 Task: Look for products in the category "Cheddar" from Kerrygold only.
Action: Mouse moved to (837, 312)
Screenshot: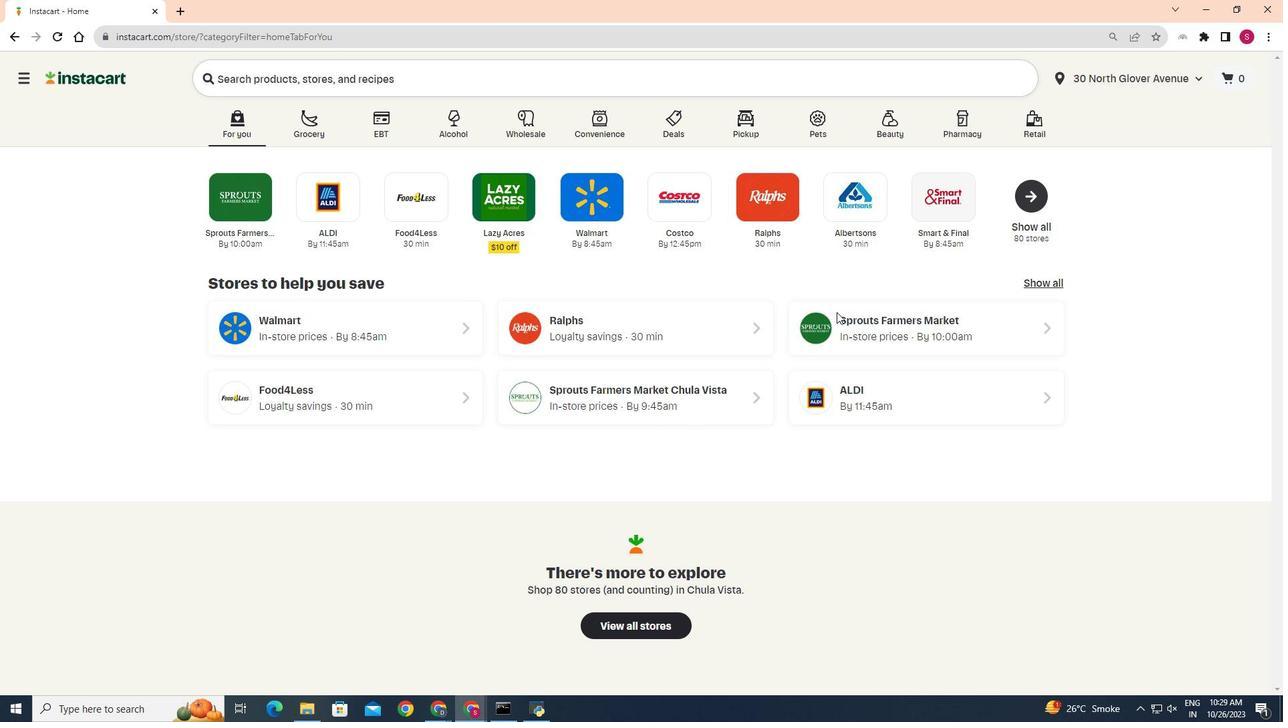 
Action: Mouse pressed left at (837, 312)
Screenshot: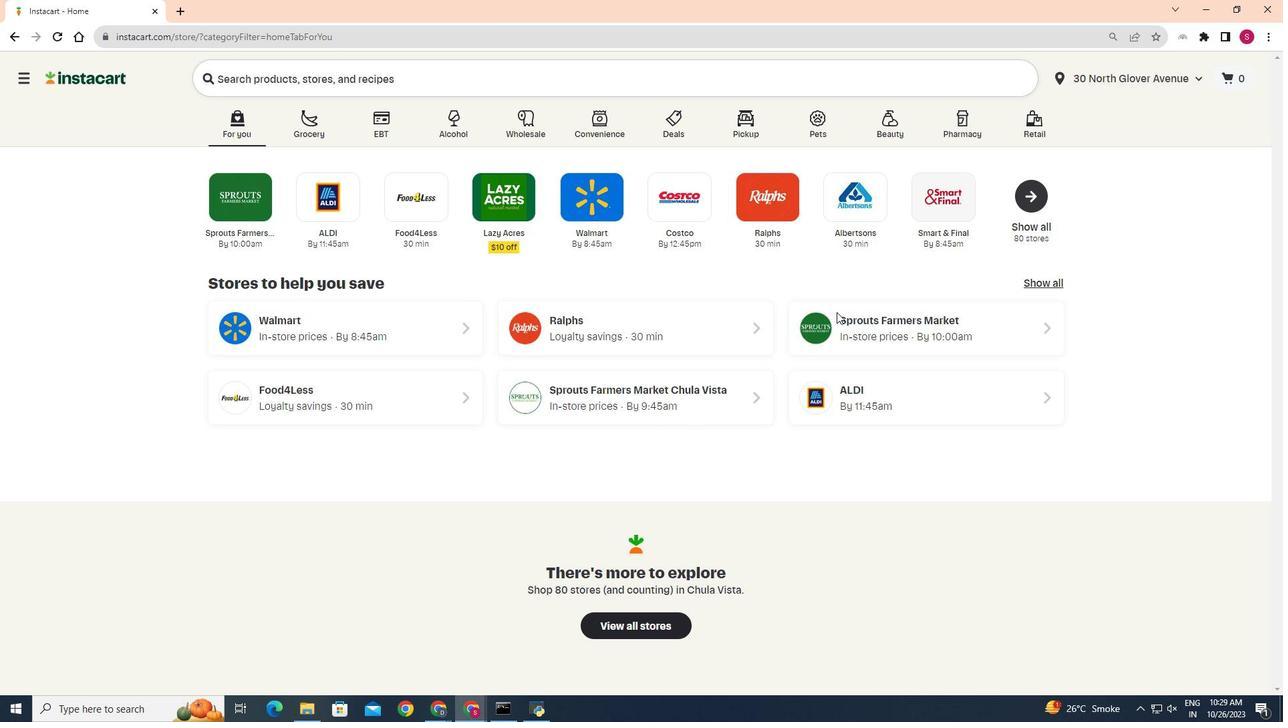 
Action: Mouse moved to (42, 607)
Screenshot: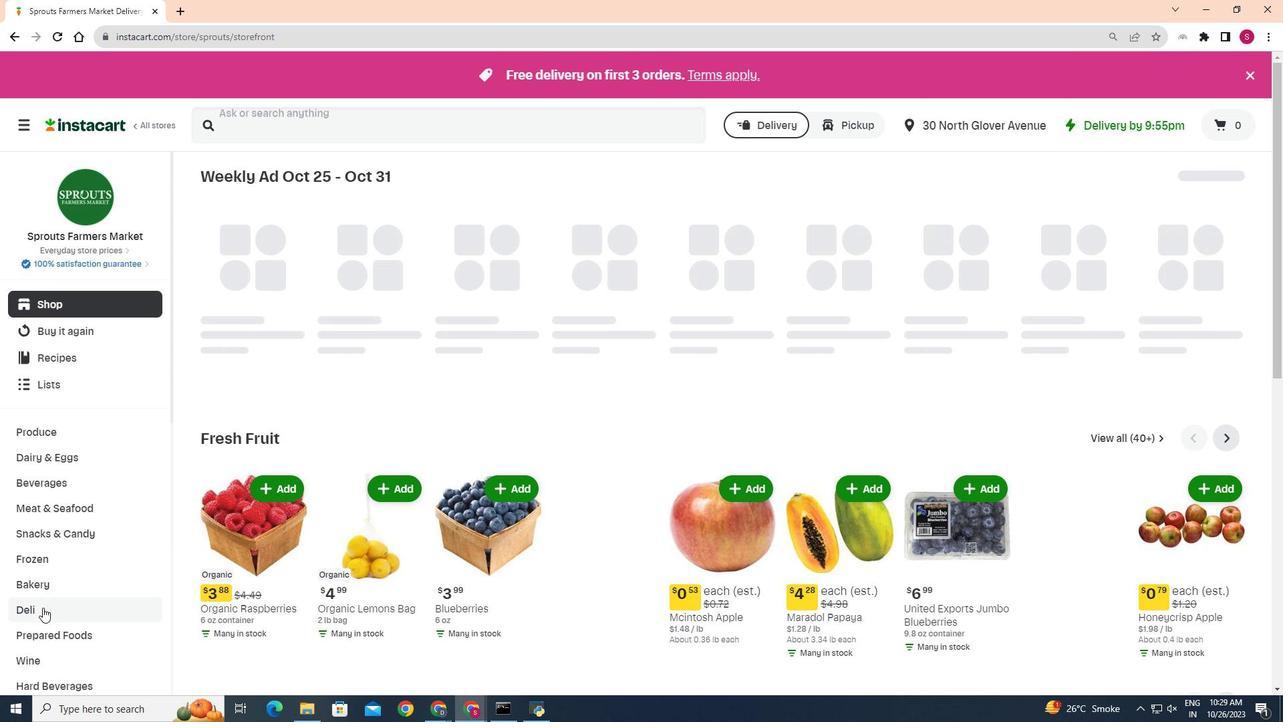 
Action: Mouse pressed left at (42, 607)
Screenshot: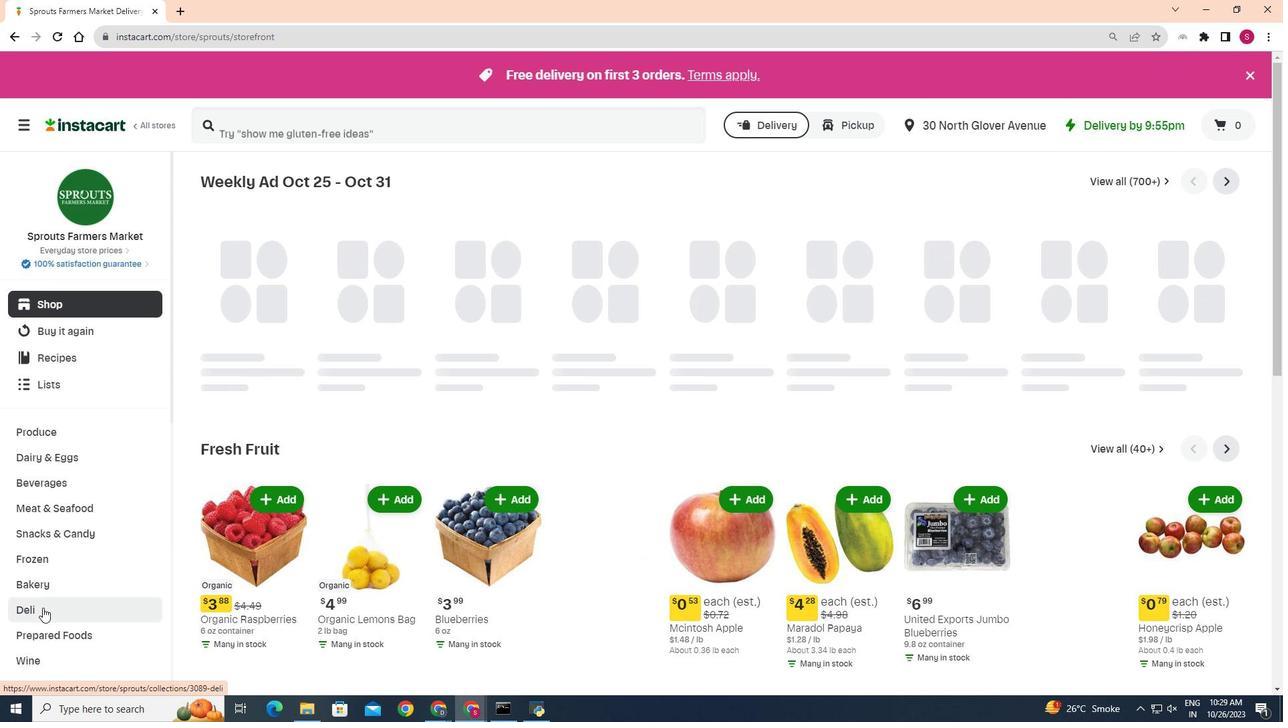
Action: Mouse moved to (355, 209)
Screenshot: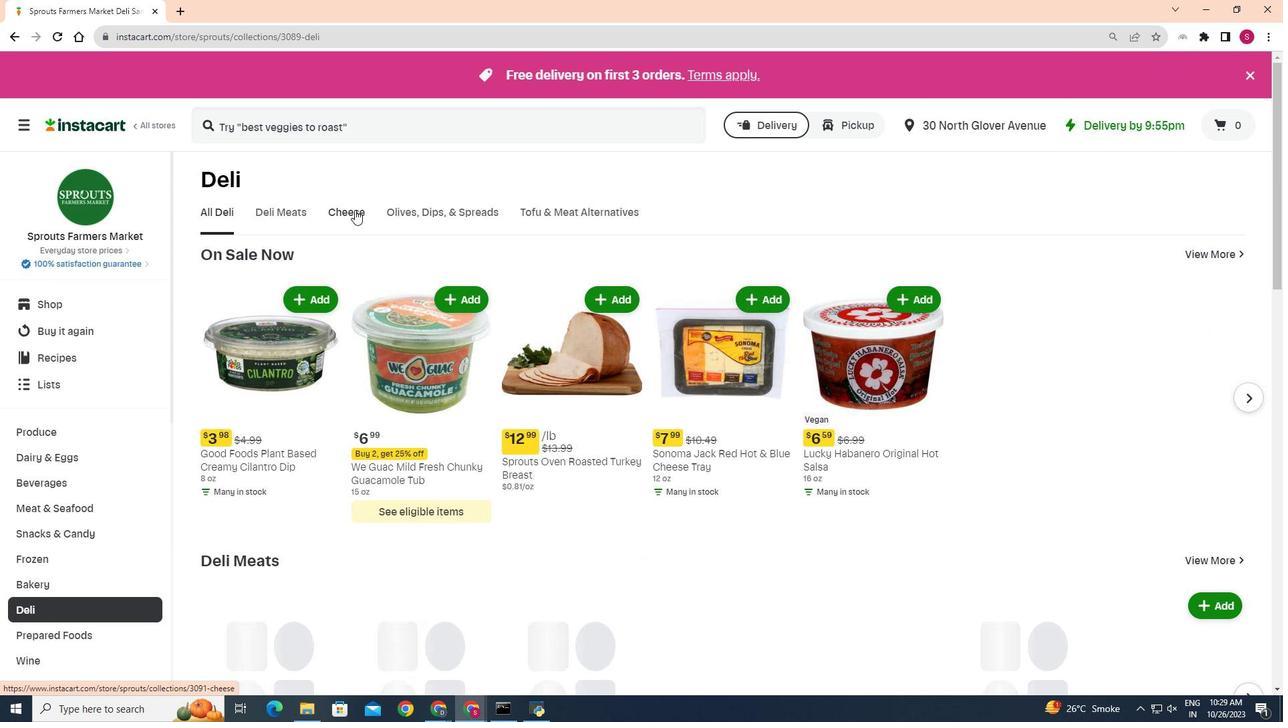 
Action: Mouse pressed left at (355, 209)
Screenshot: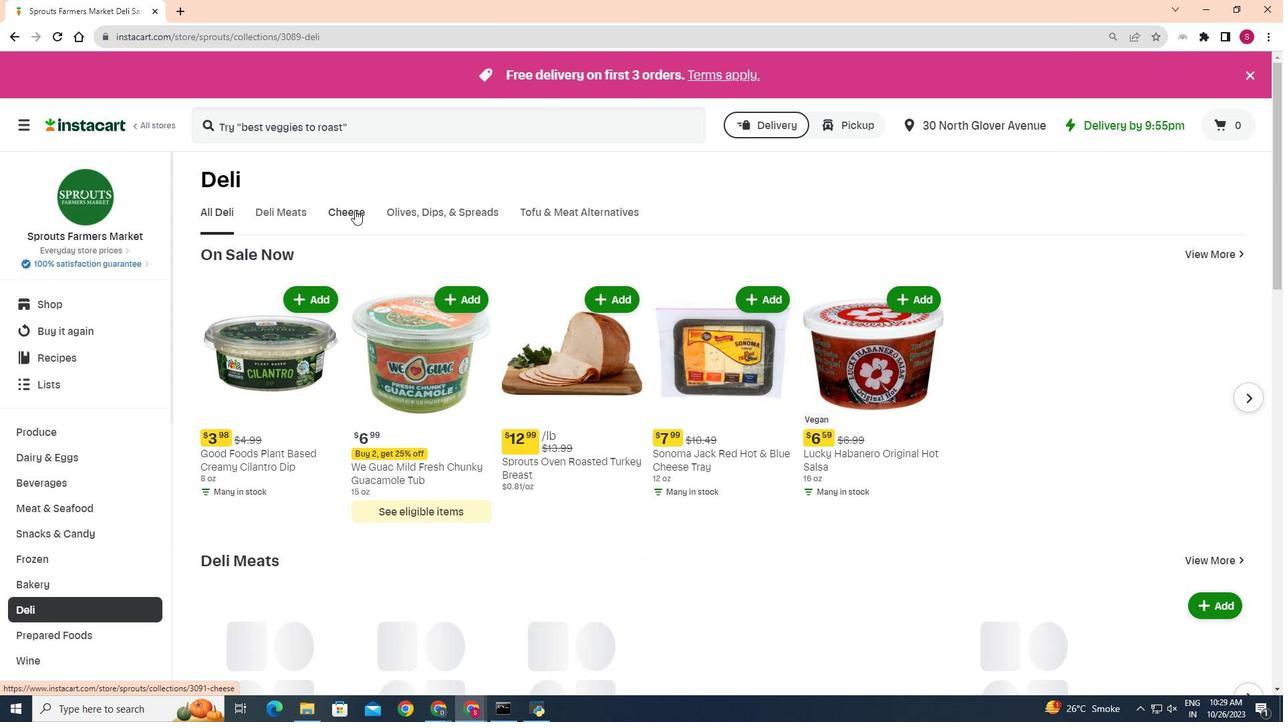
Action: Mouse moved to (315, 264)
Screenshot: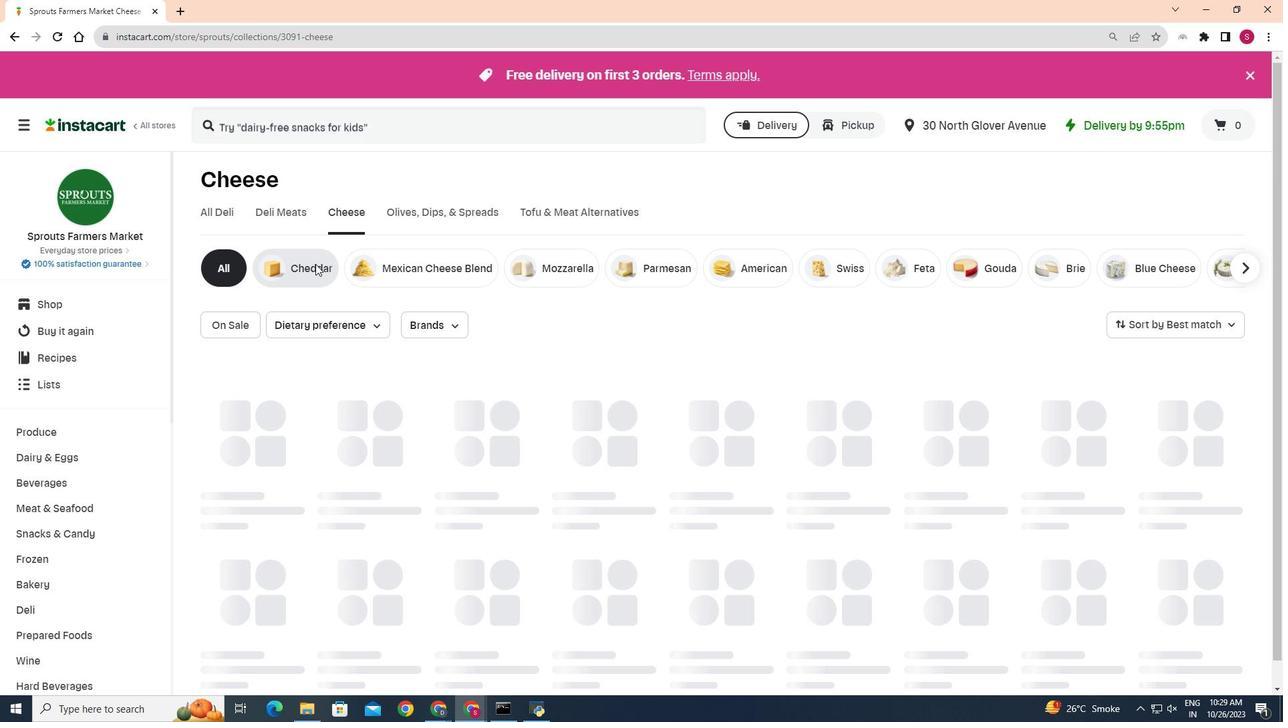 
Action: Mouse pressed left at (315, 264)
Screenshot: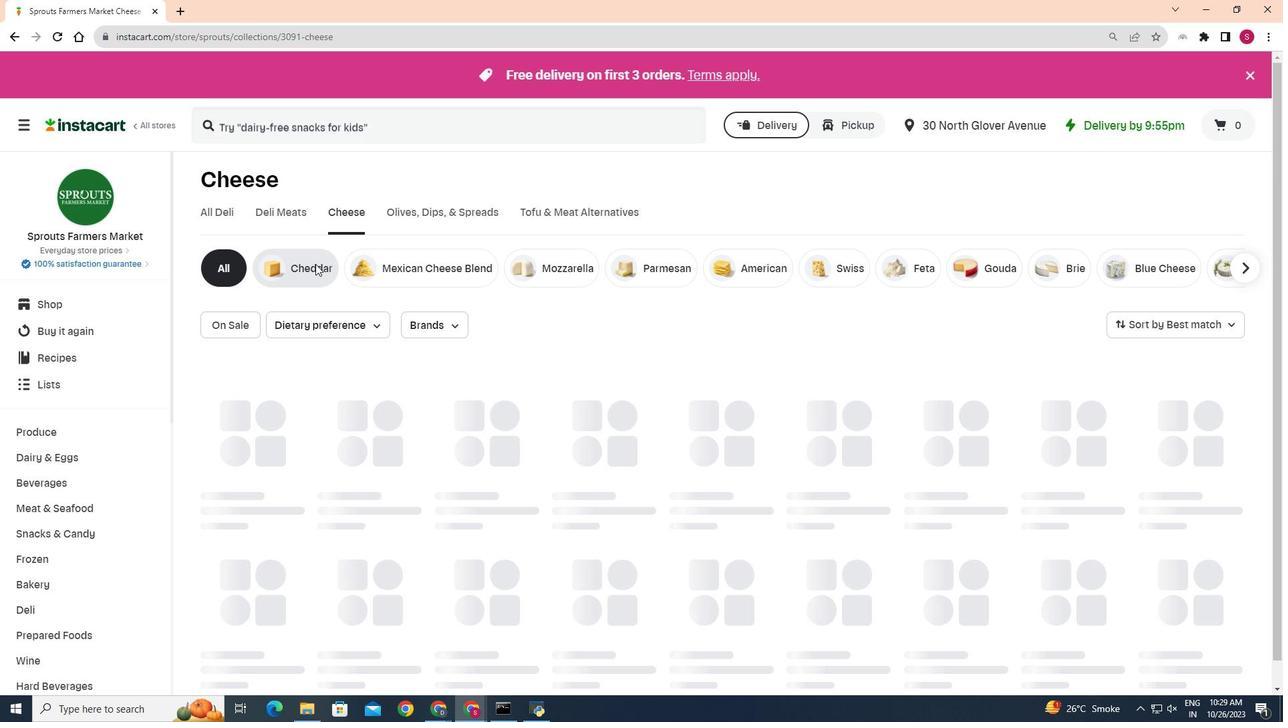 
Action: Mouse moved to (454, 324)
Screenshot: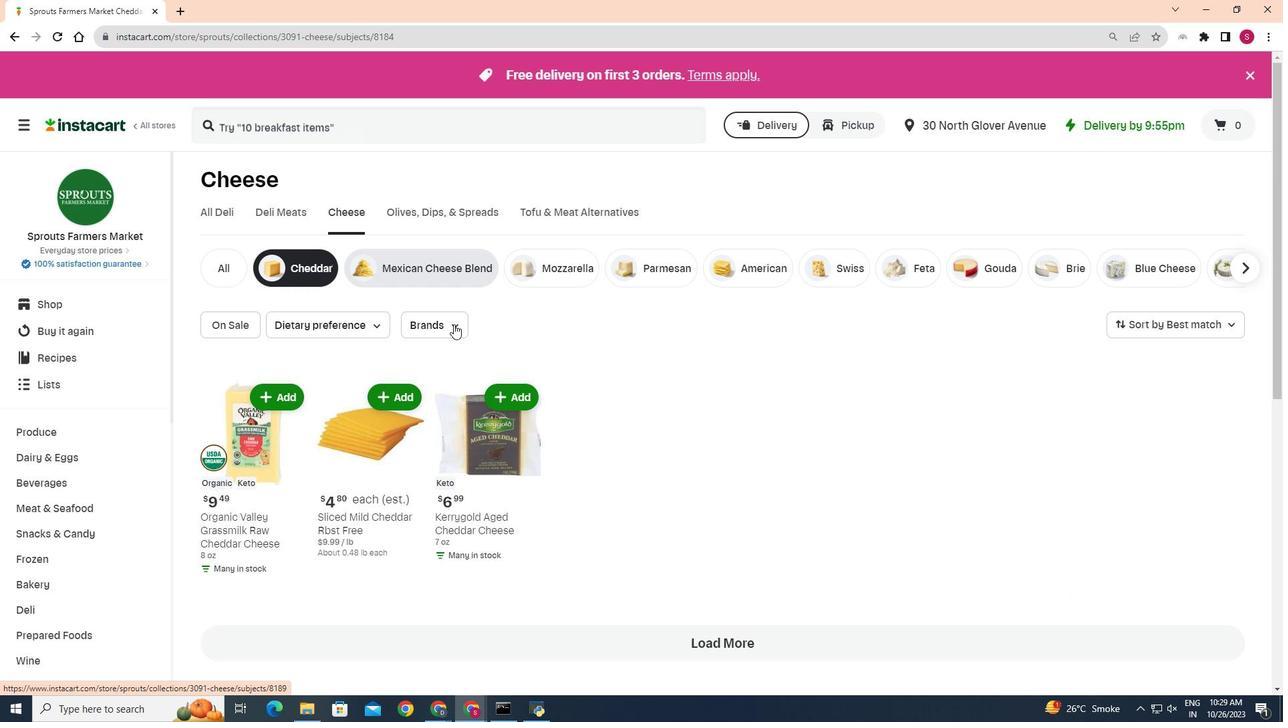 
Action: Mouse pressed left at (454, 324)
Screenshot: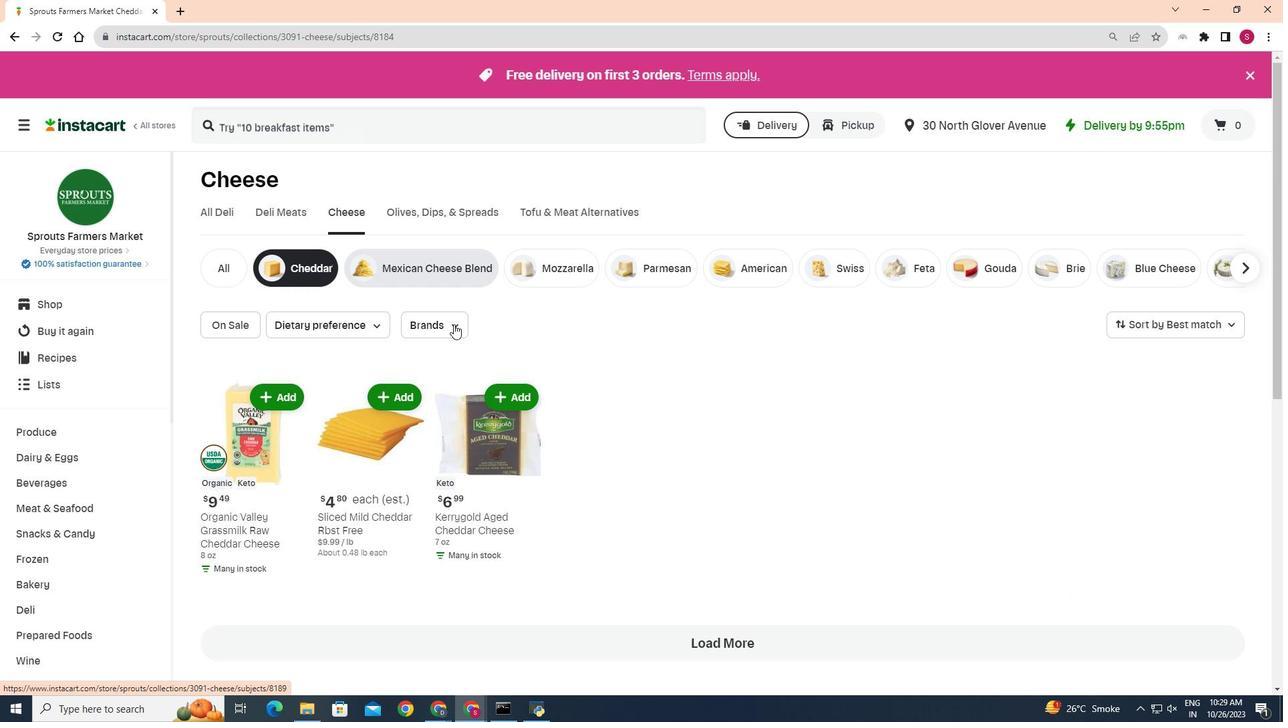 
Action: Mouse moved to (417, 528)
Screenshot: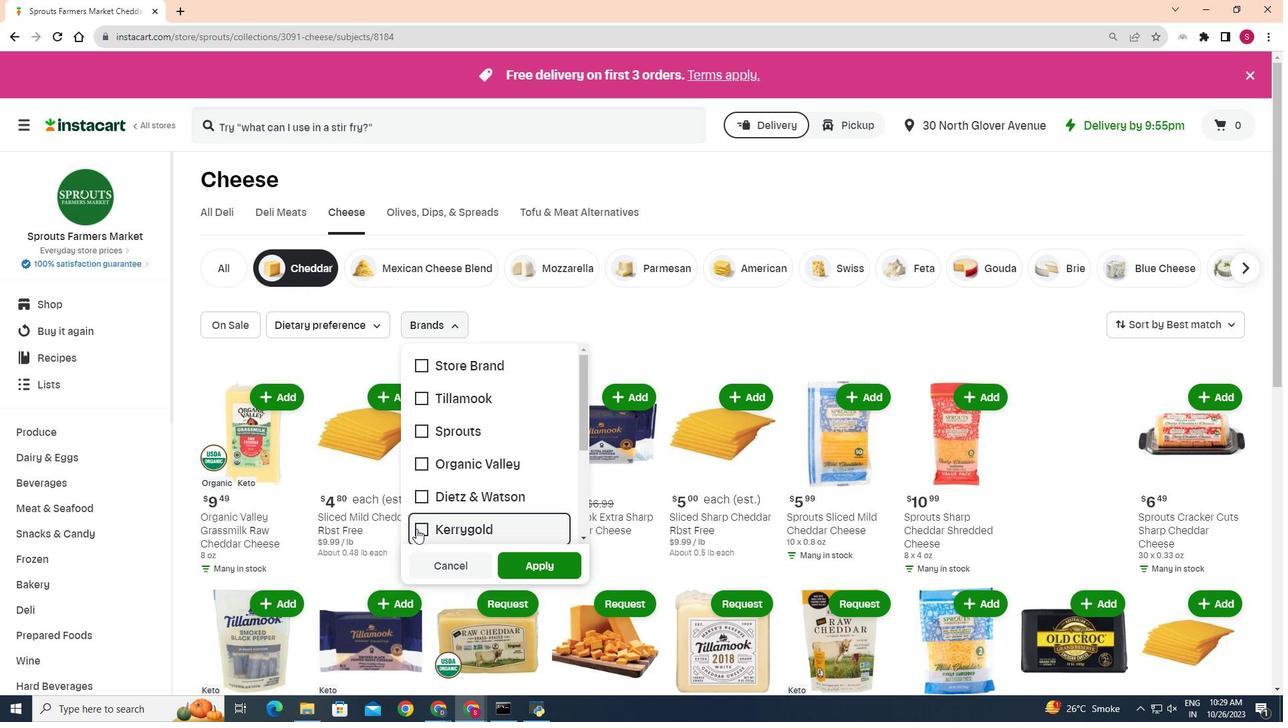
Action: Mouse pressed left at (417, 528)
Screenshot: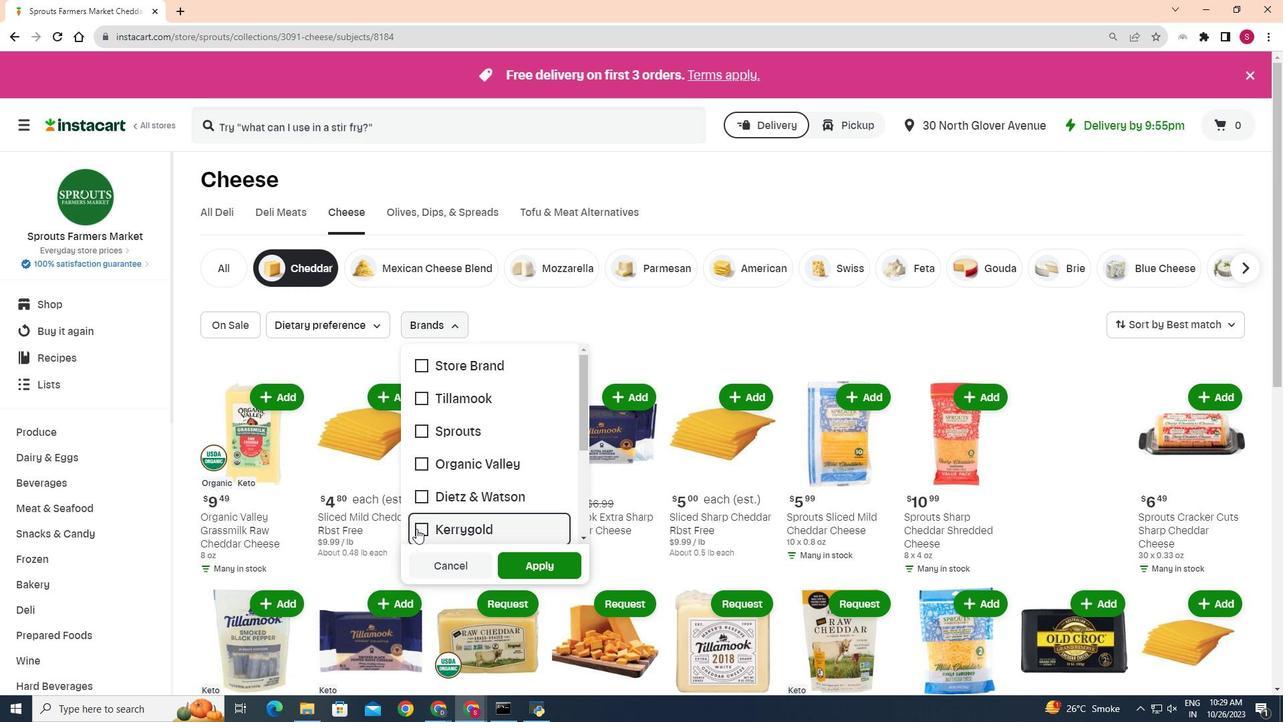 
Action: Mouse moved to (524, 555)
Screenshot: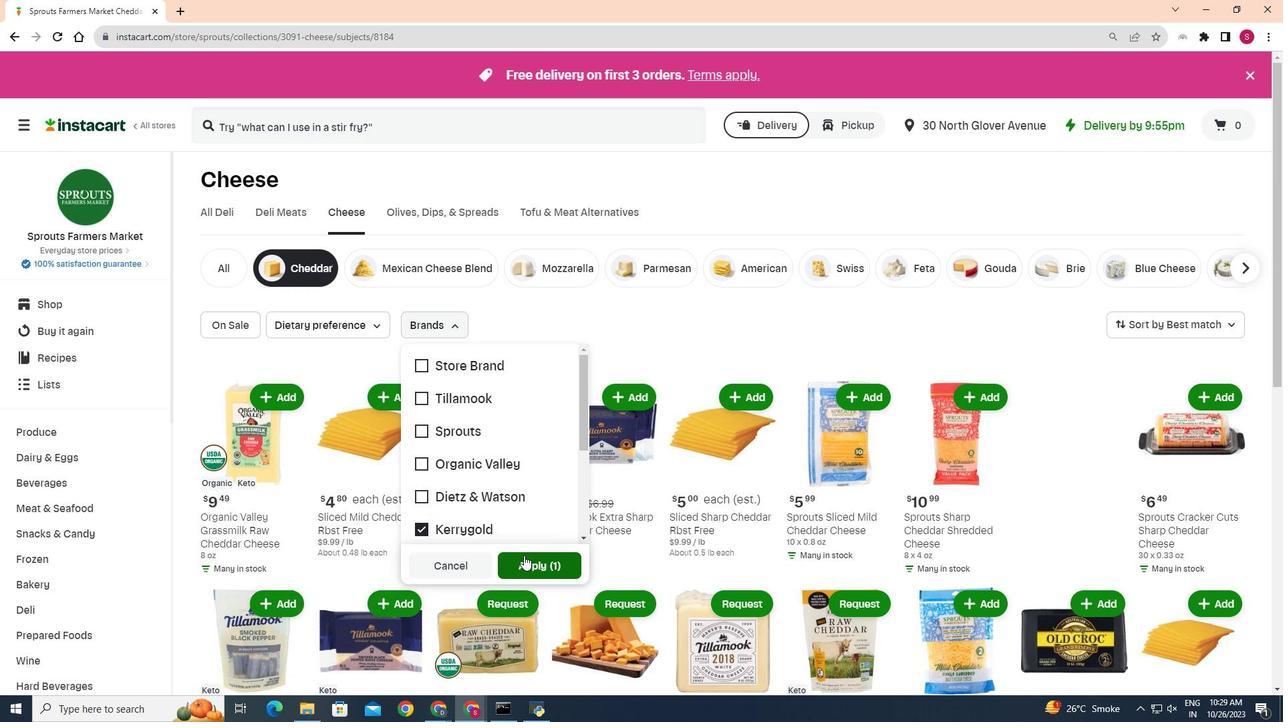 
Action: Mouse pressed left at (524, 555)
Screenshot: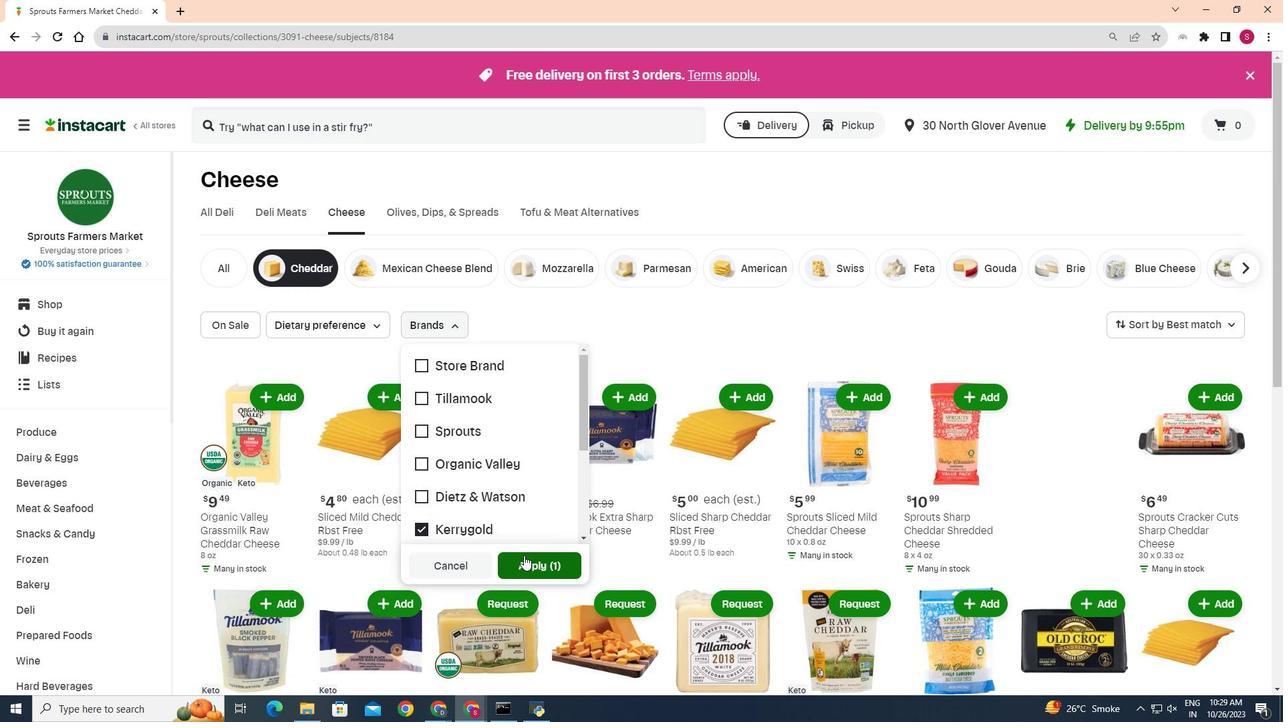 
Action: Mouse moved to (621, 389)
Screenshot: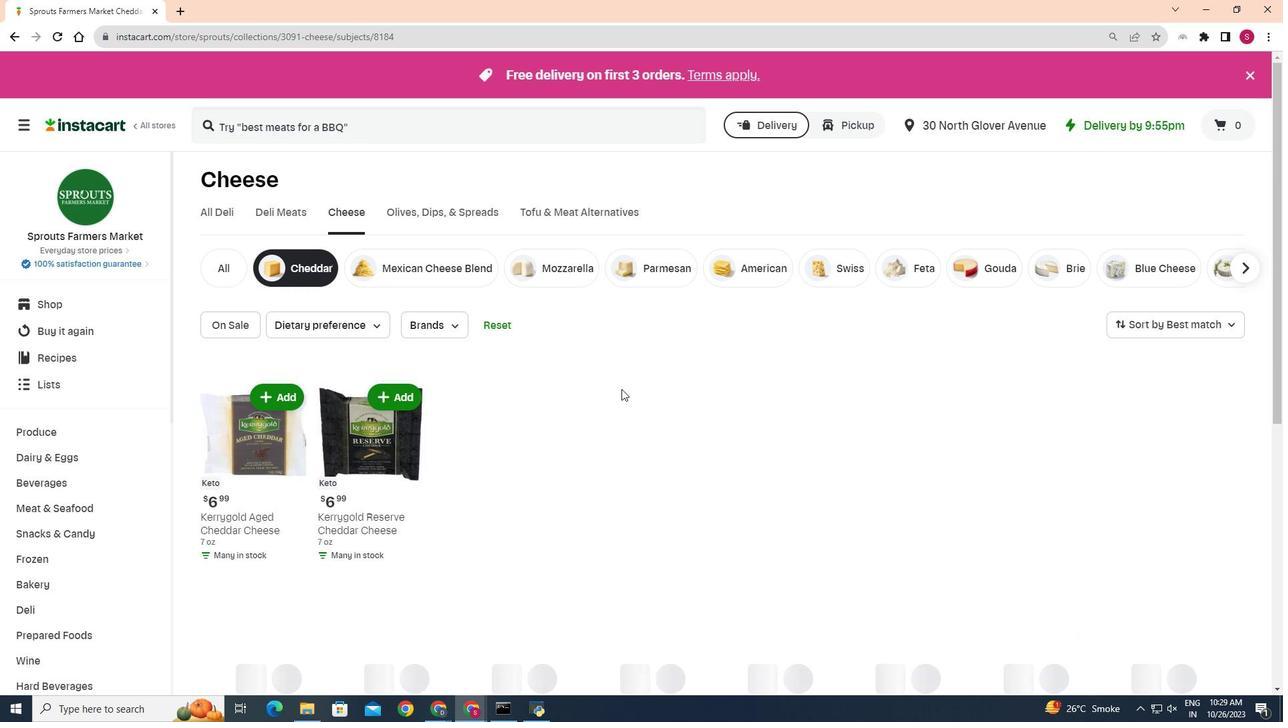 
